 Task: Customize the ribbon in Microsoft Outlook by adding or removing commands.
Action: Mouse moved to (42, 23)
Screenshot: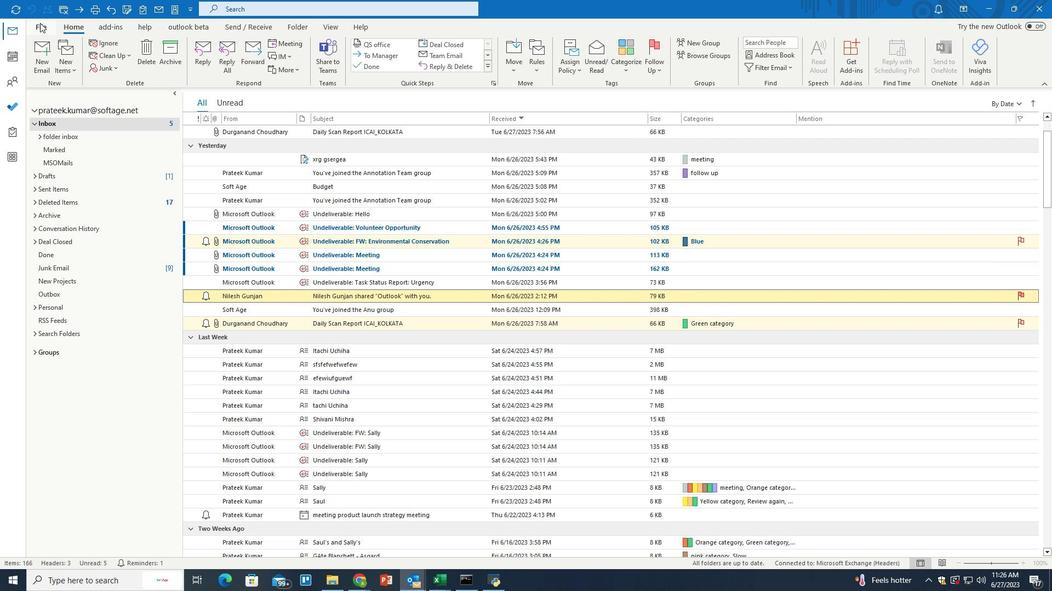 
Action: Mouse pressed left at (42, 23)
Screenshot: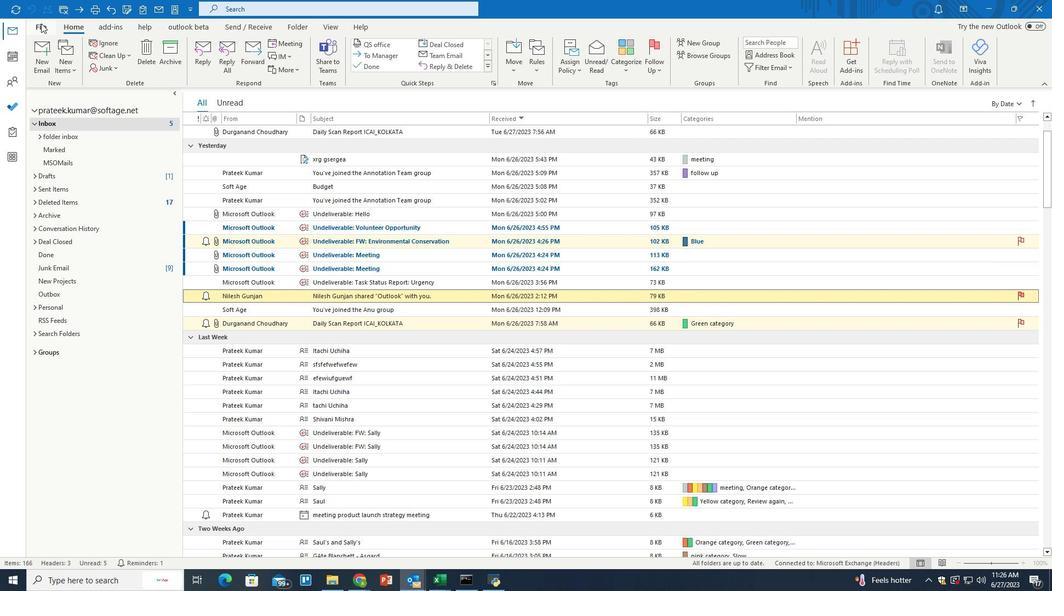 
Action: Mouse moved to (30, 524)
Screenshot: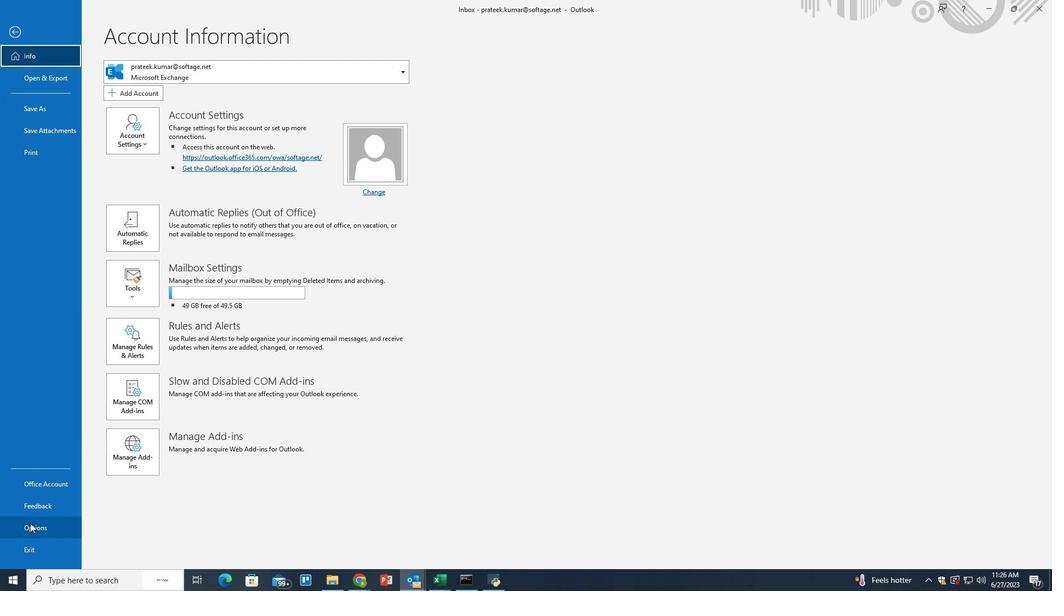 
Action: Mouse pressed left at (30, 524)
Screenshot: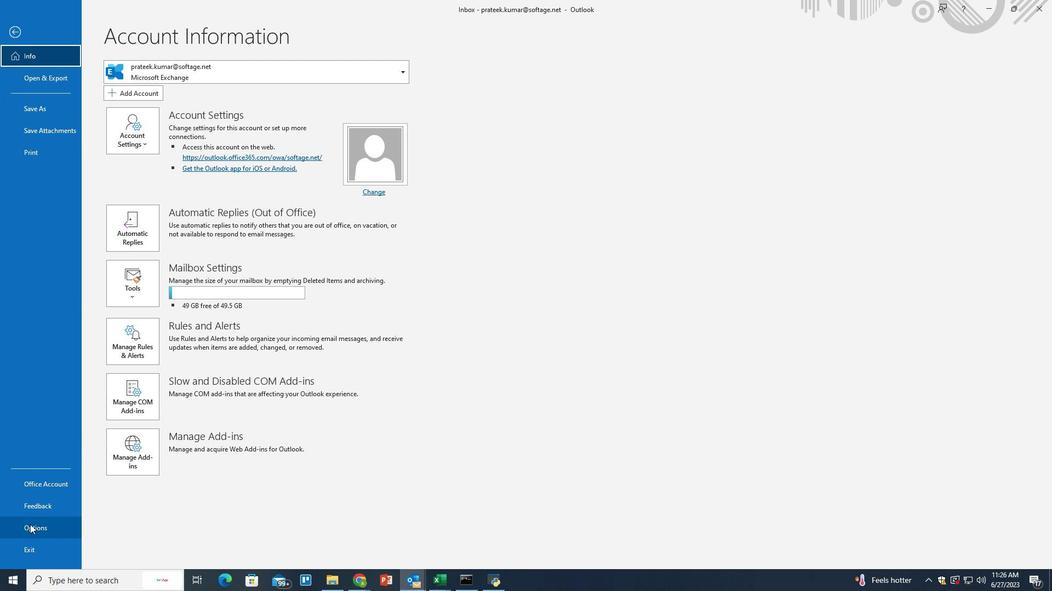 
Action: Mouse moved to (322, 281)
Screenshot: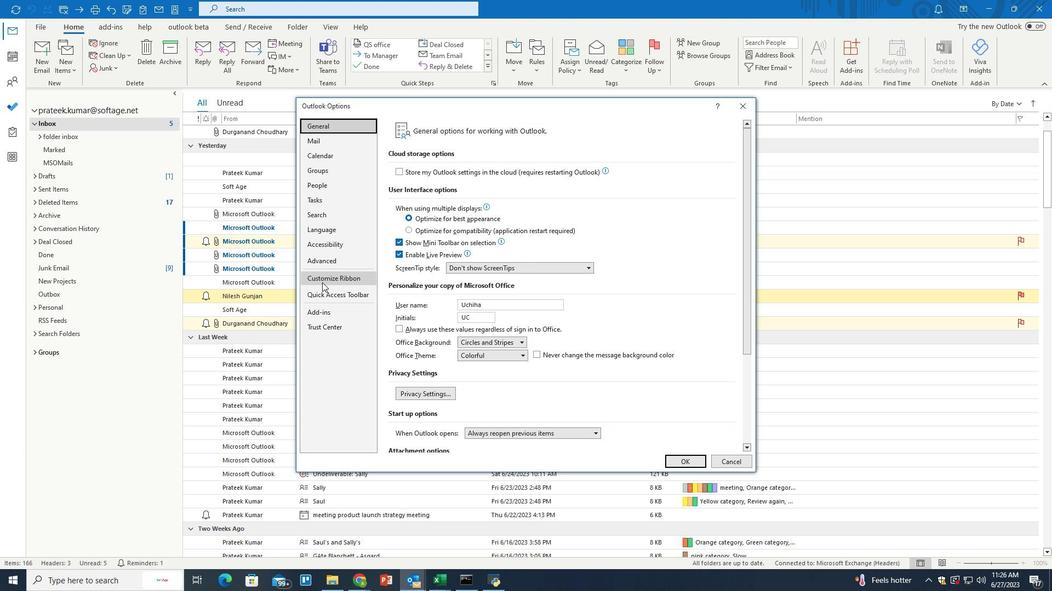 
Action: Mouse pressed left at (322, 281)
Screenshot: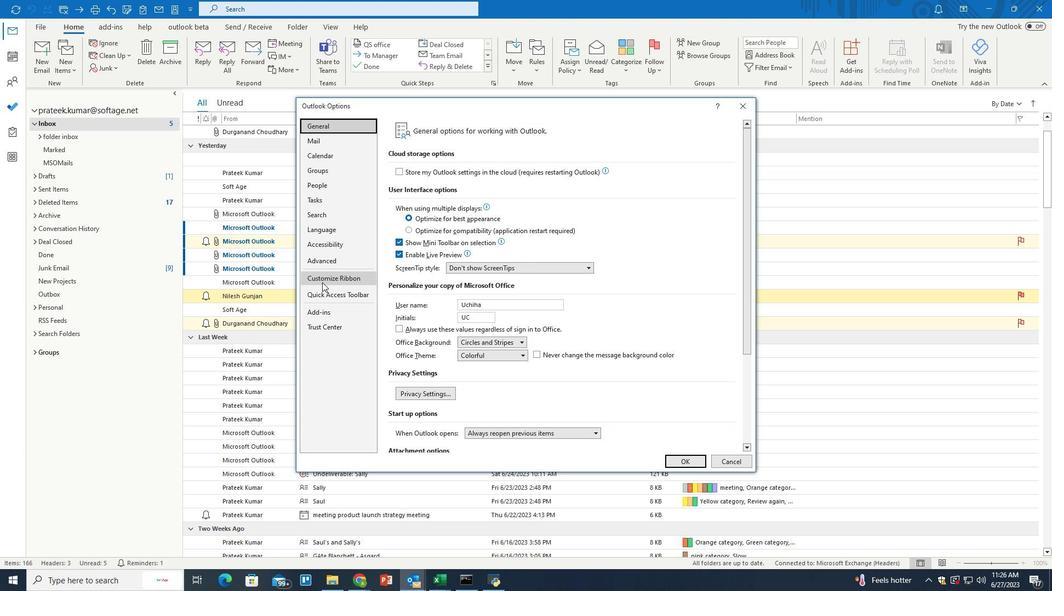 
Action: Mouse moved to (650, 292)
Screenshot: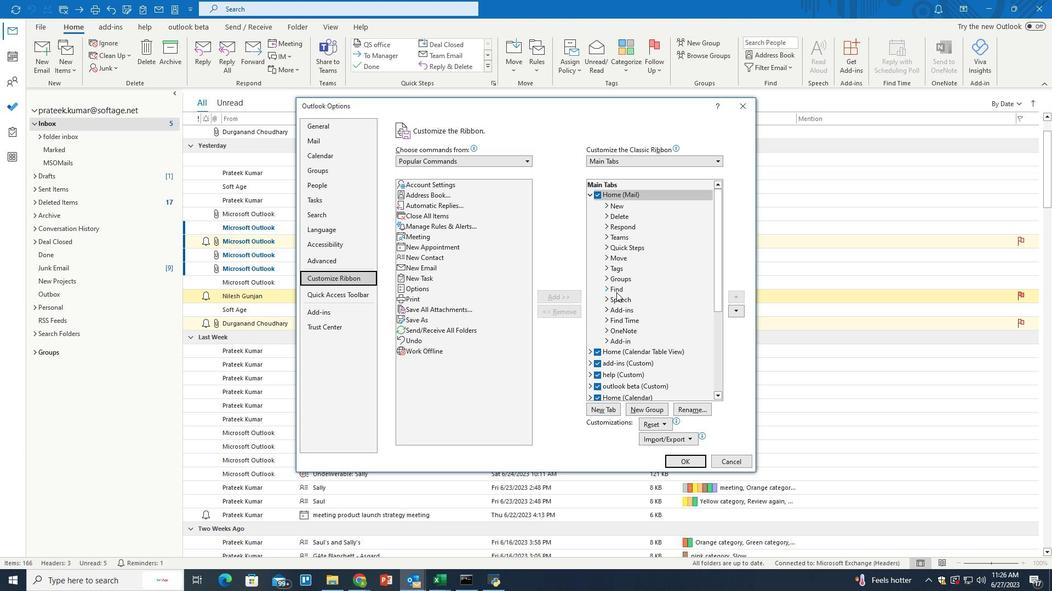 
Action: Mouse scrolled (650, 292) with delta (0, 0)
Screenshot: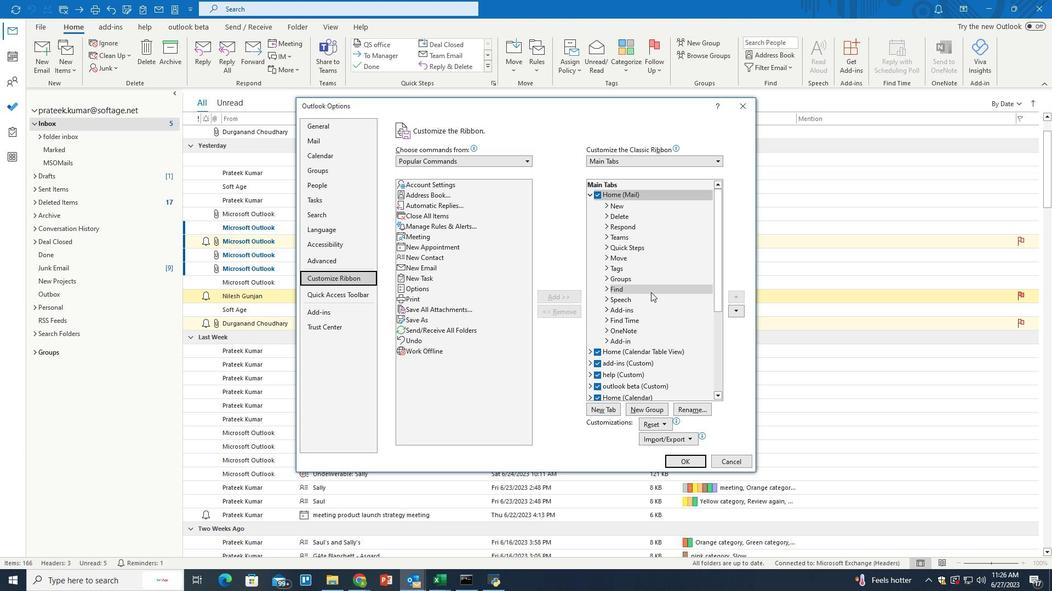 
Action: Mouse moved to (628, 334)
Screenshot: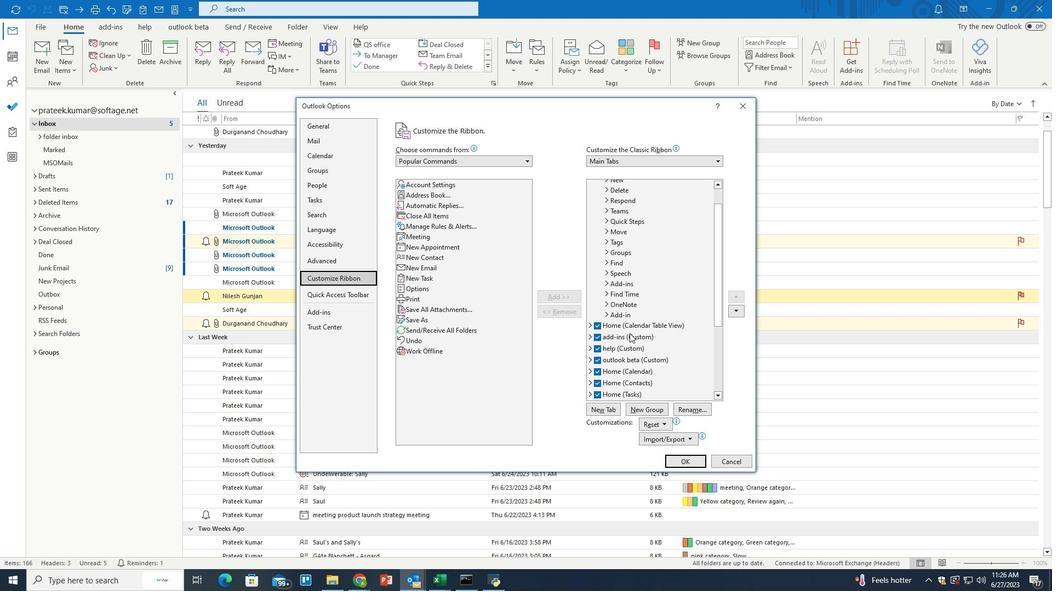 
Action: Mouse pressed left at (628, 334)
Screenshot: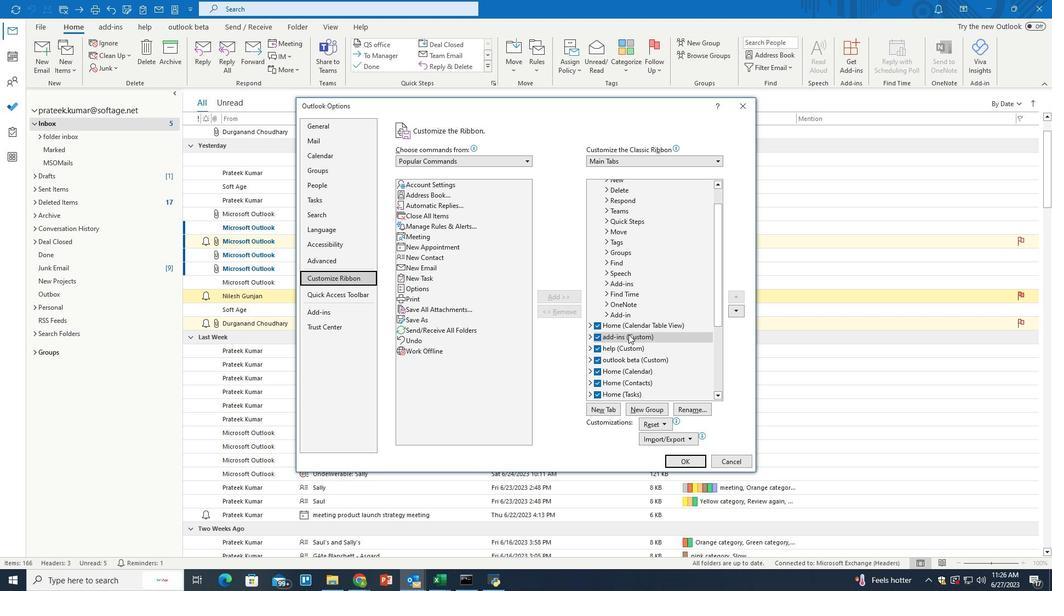 
Action: Mouse moved to (567, 312)
Screenshot: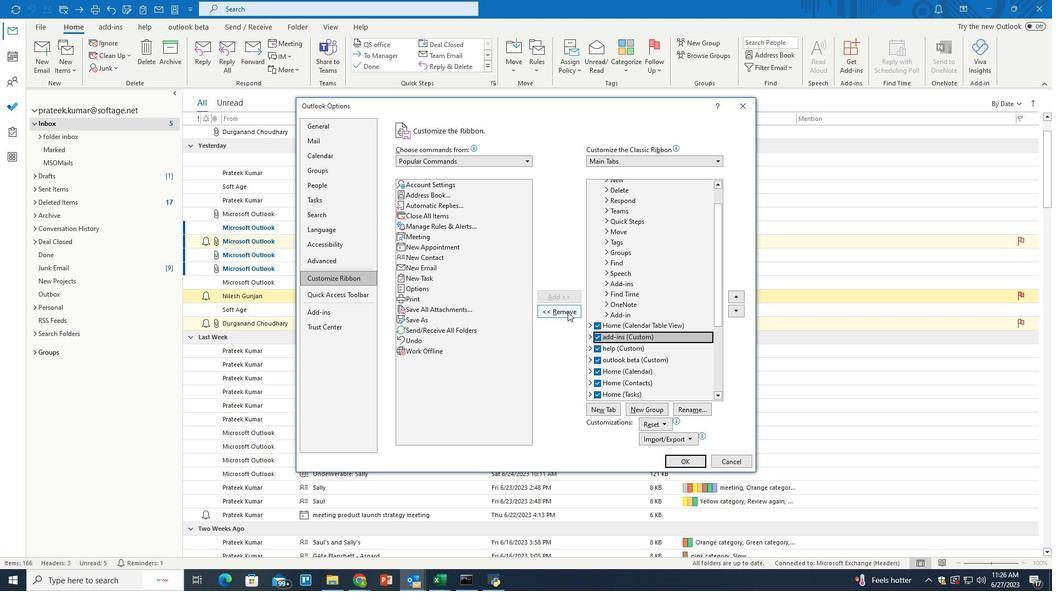 
Action: Mouse pressed left at (567, 312)
Screenshot: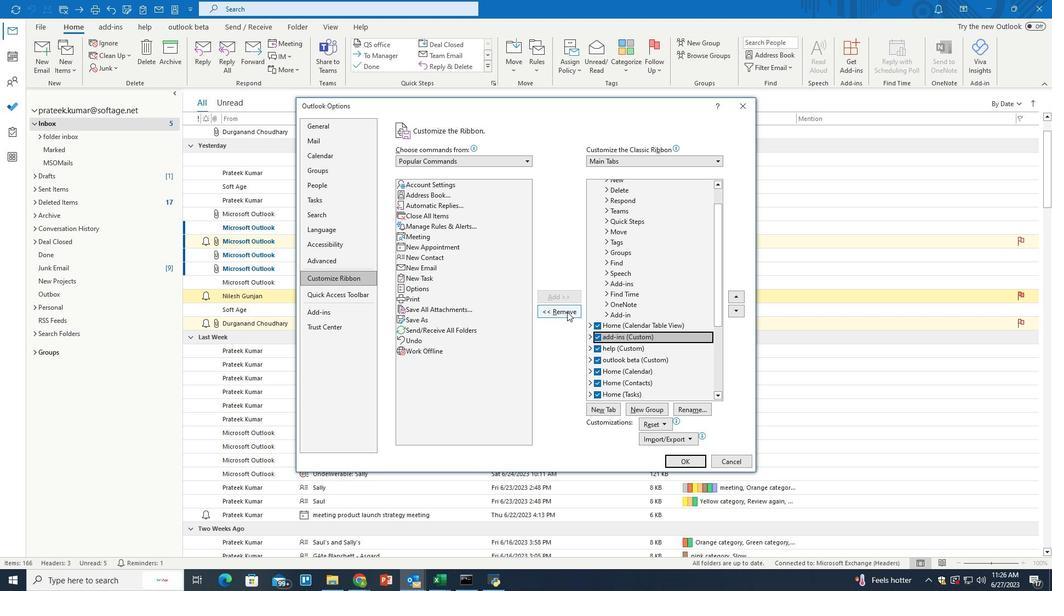 
Action: Mouse moved to (611, 336)
Screenshot: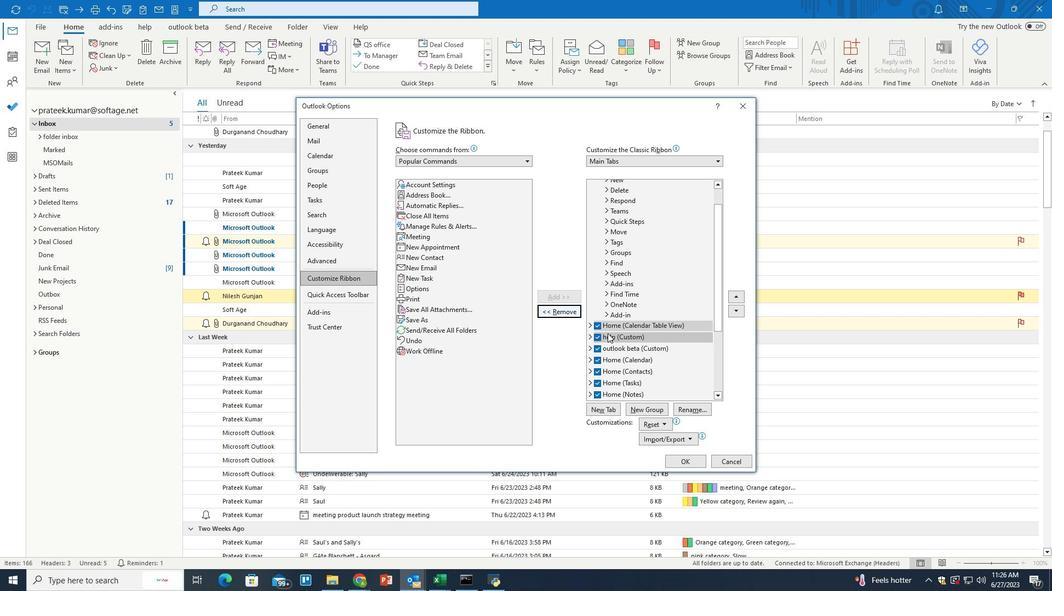 
Action: Mouse pressed left at (611, 336)
Screenshot: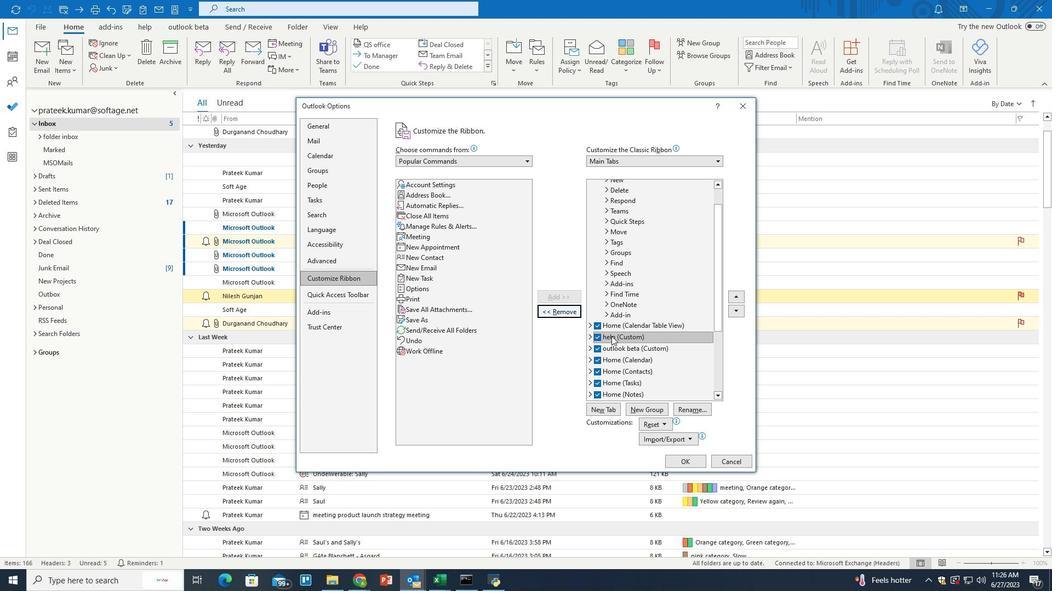 
Action: Mouse moved to (567, 312)
Screenshot: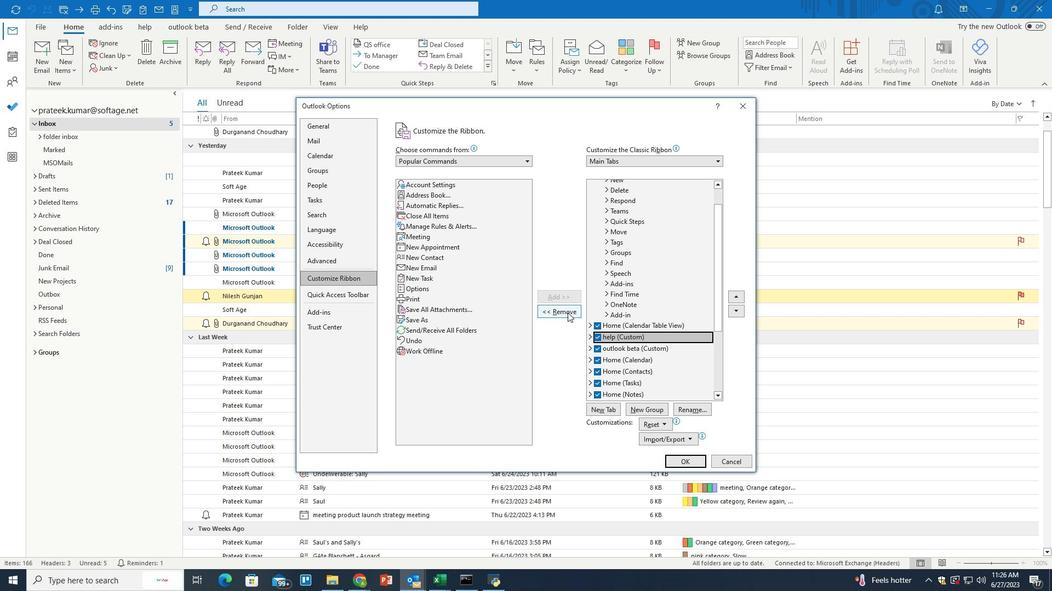 
Action: Mouse pressed left at (567, 312)
Screenshot: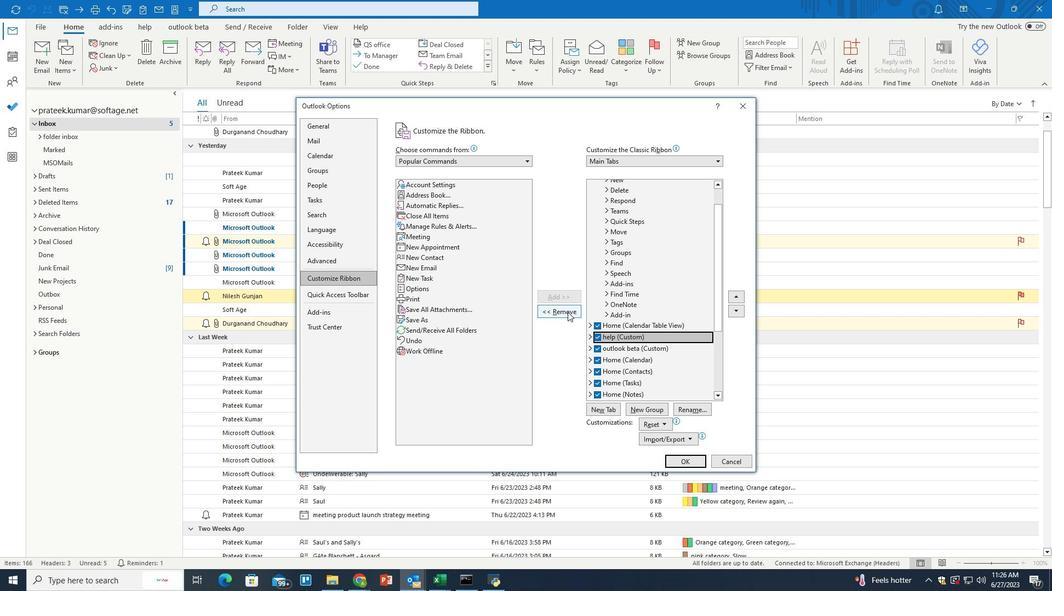 
Action: Mouse moved to (634, 329)
Screenshot: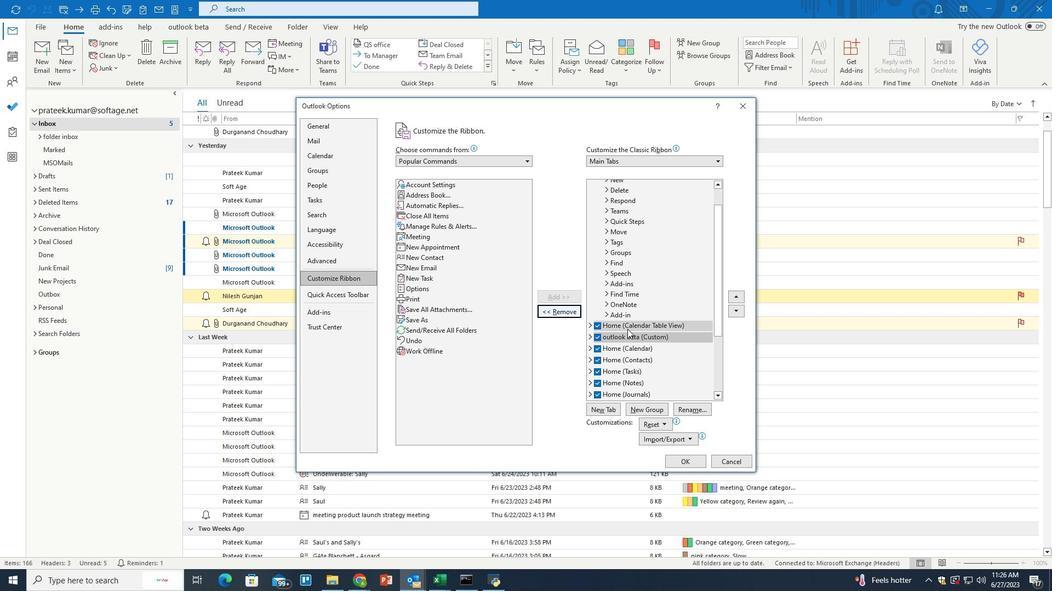 
Action: Mouse scrolled (634, 328) with delta (0, 0)
Screenshot: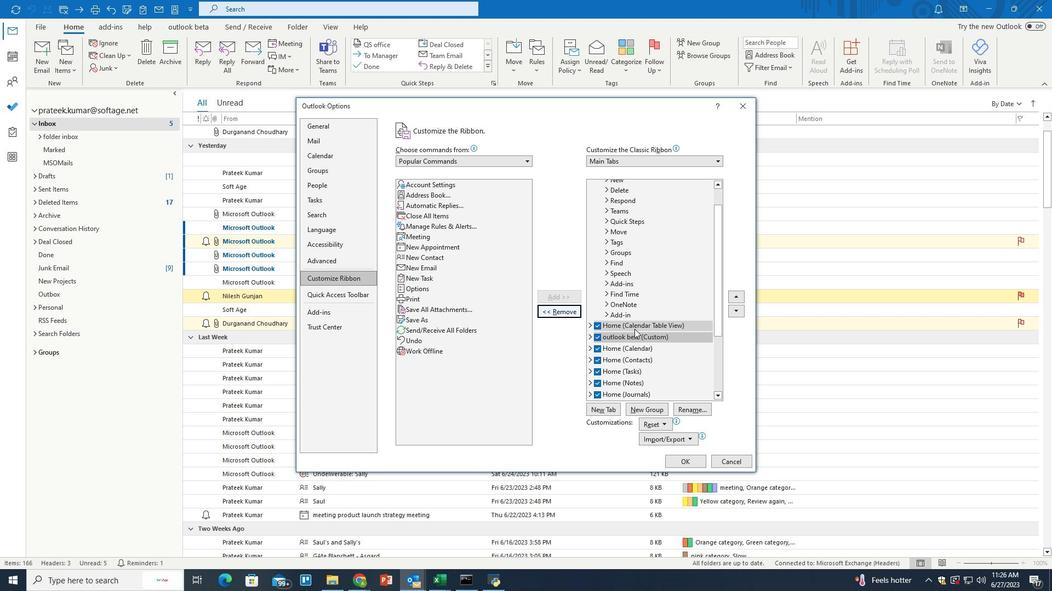 
Action: Mouse scrolled (634, 328) with delta (0, 0)
Screenshot: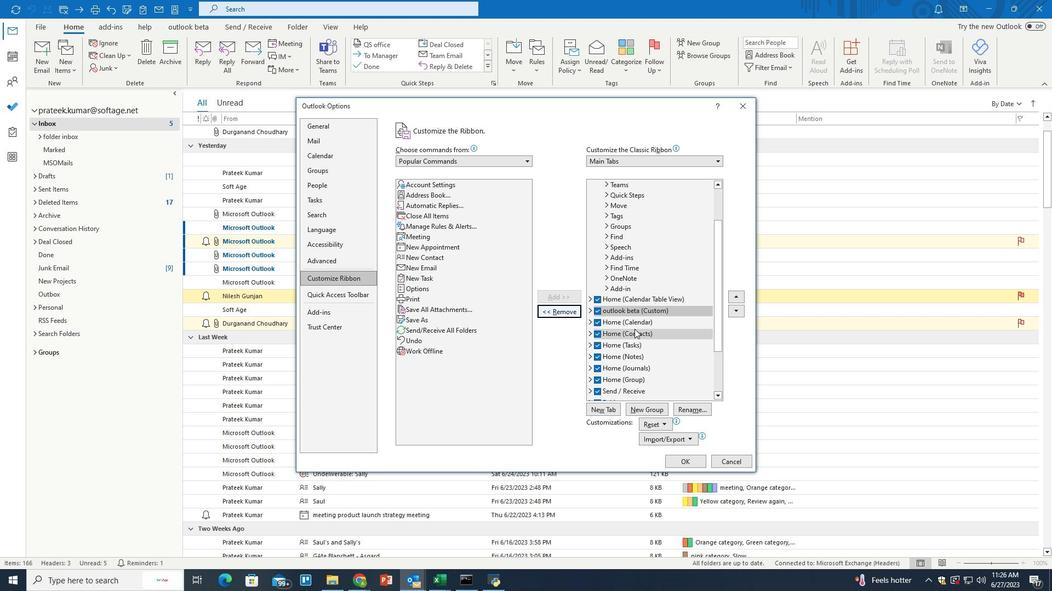 
Action: Mouse moved to (627, 282)
Screenshot: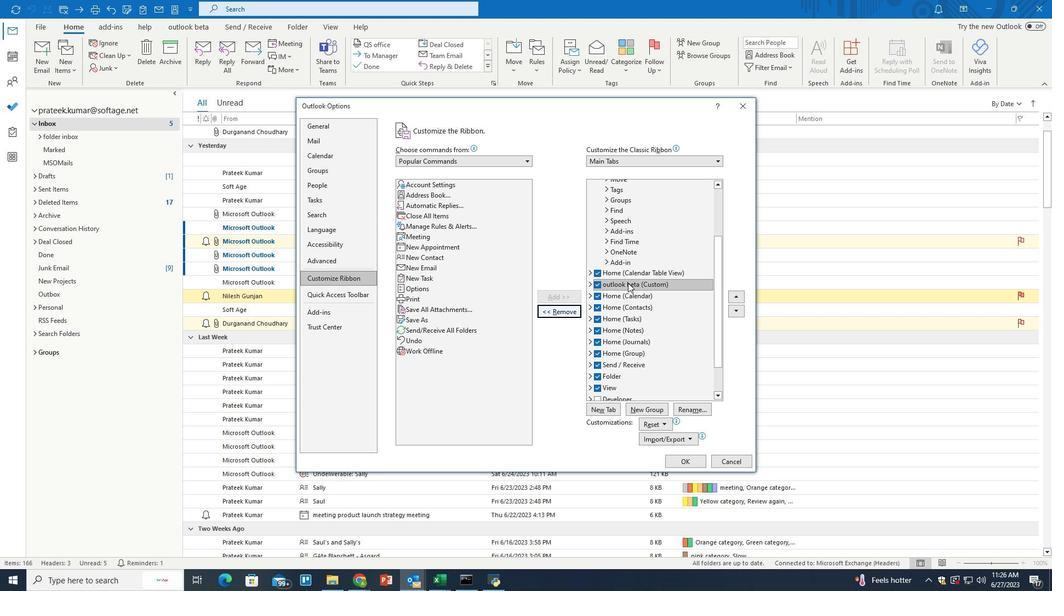 
Action: Mouse pressed left at (627, 282)
Screenshot: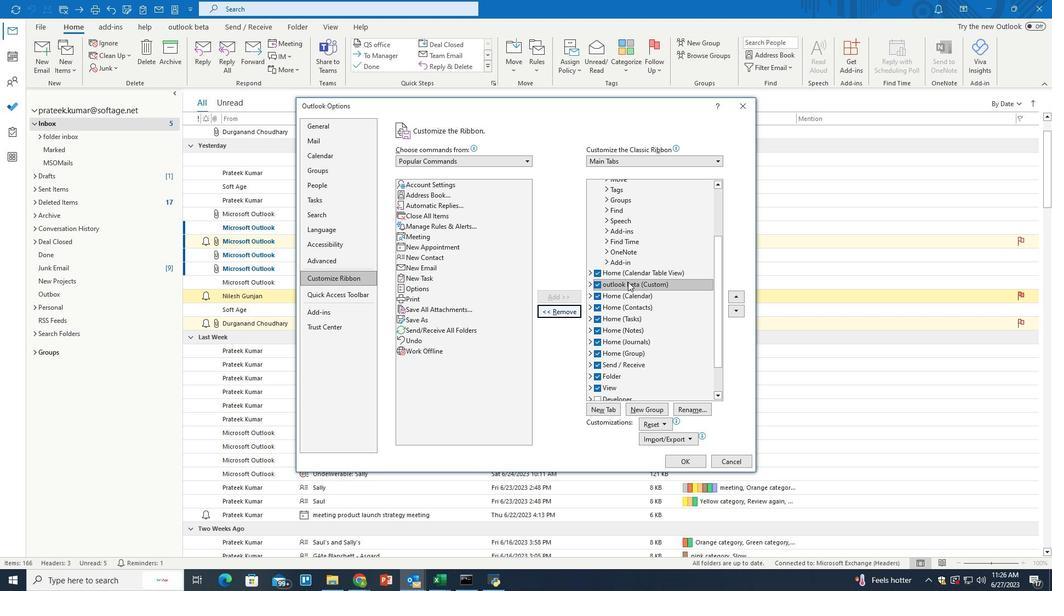 
Action: Mouse moved to (567, 312)
Screenshot: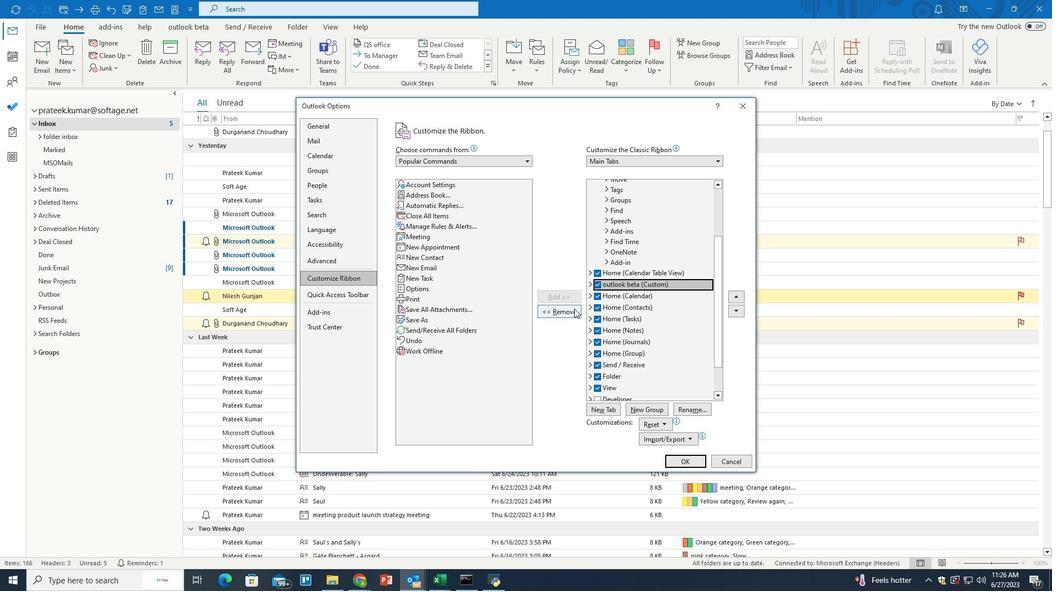 
Action: Mouse pressed left at (567, 312)
Screenshot: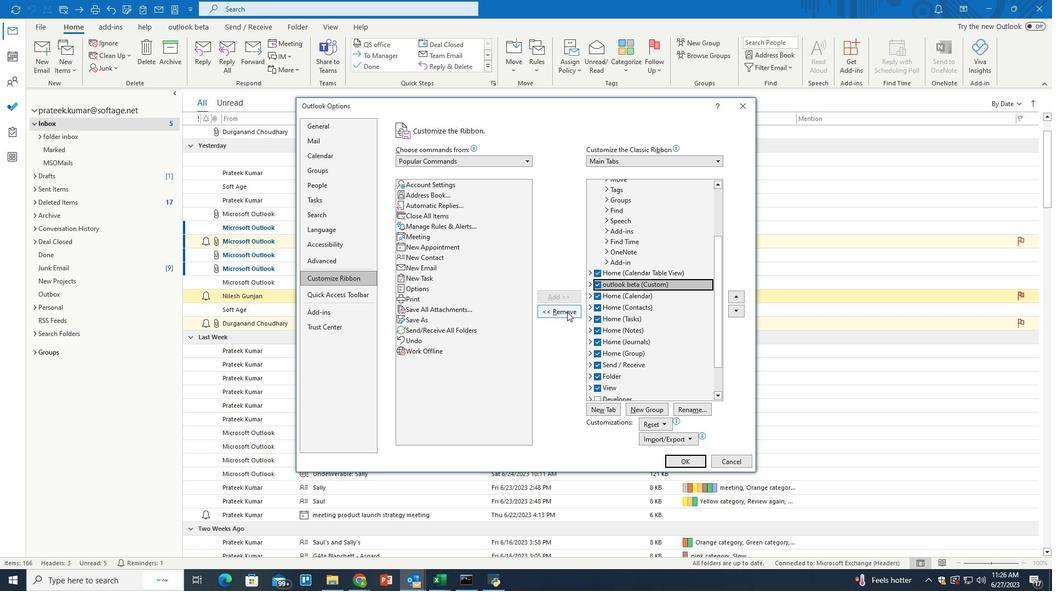 
Action: Mouse moved to (680, 467)
Screenshot: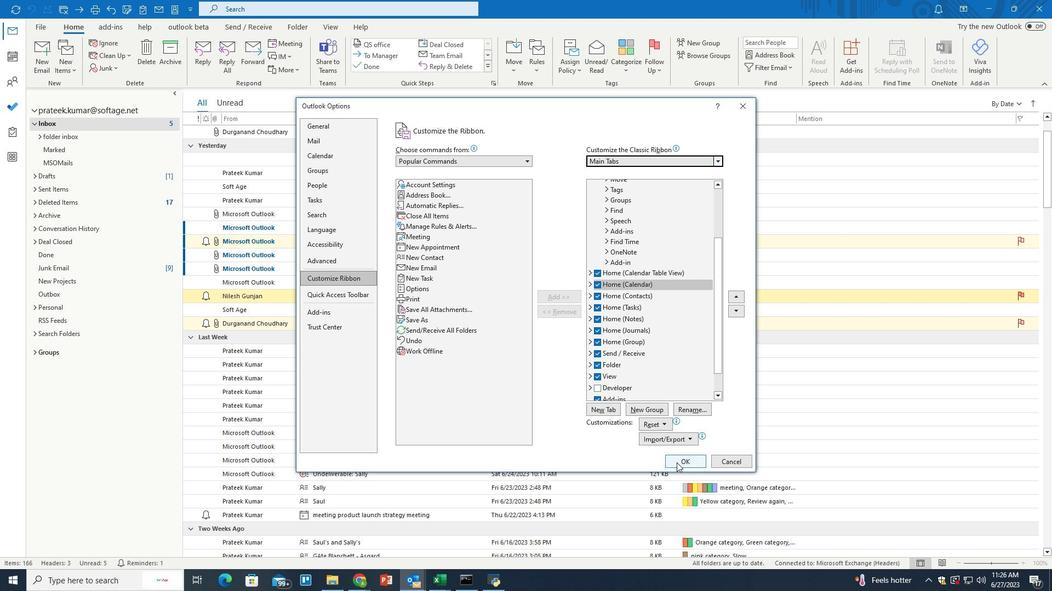 
Action: Mouse pressed left at (680, 467)
Screenshot: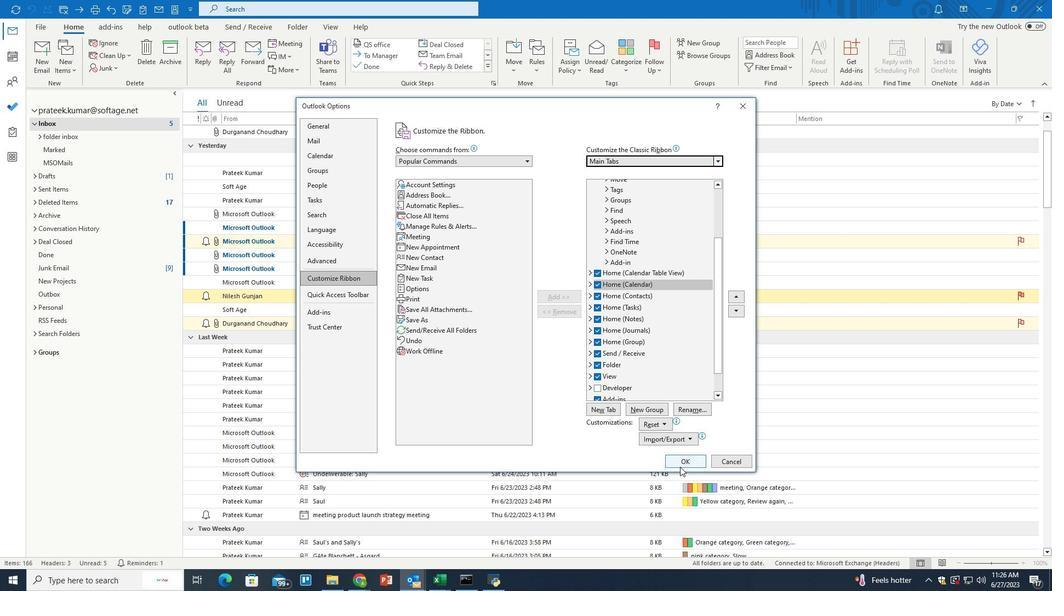 
Action: Mouse moved to (543, 390)
Screenshot: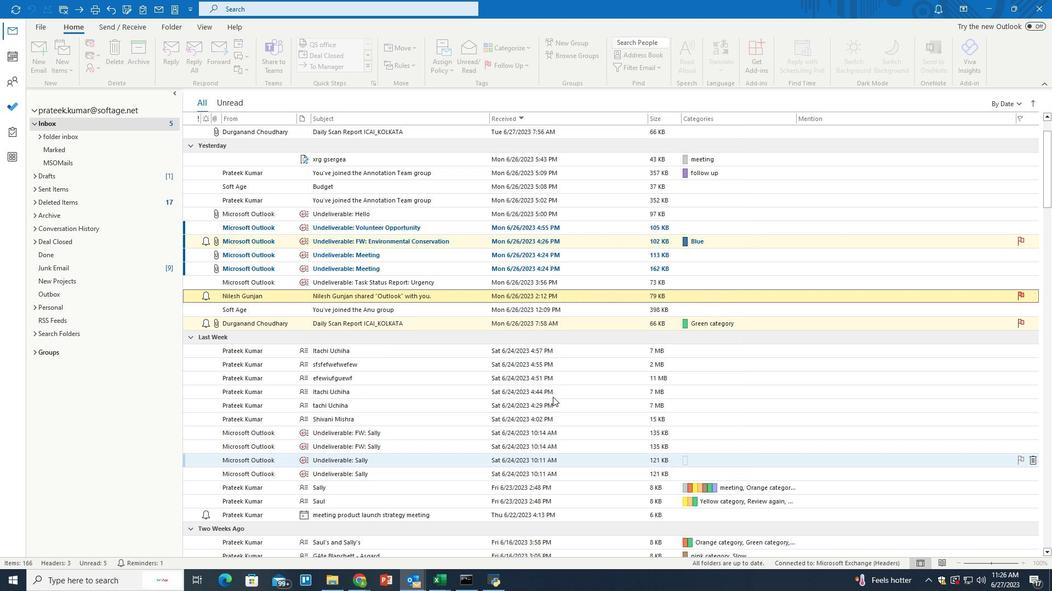 
